 Task: Write a bio "Passionate organizer and productivity enthusiast. Making the most of Trello"s features to streamline workflows, track progress, and bring projects to new heights".
Action: Mouse moved to (1058, 77)
Screenshot: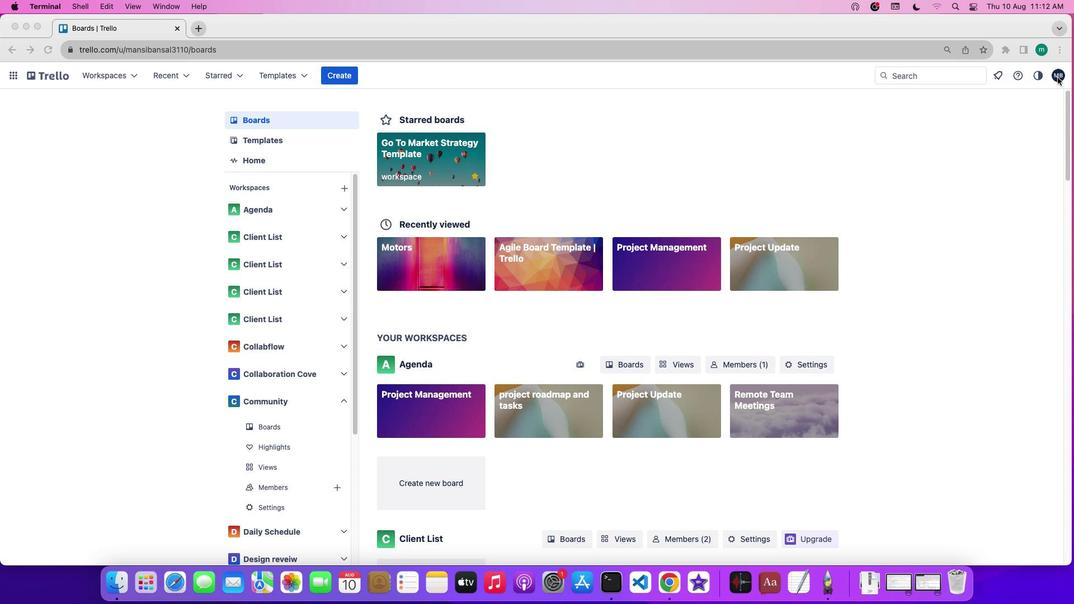
Action: Mouse pressed left at (1058, 77)
Screenshot: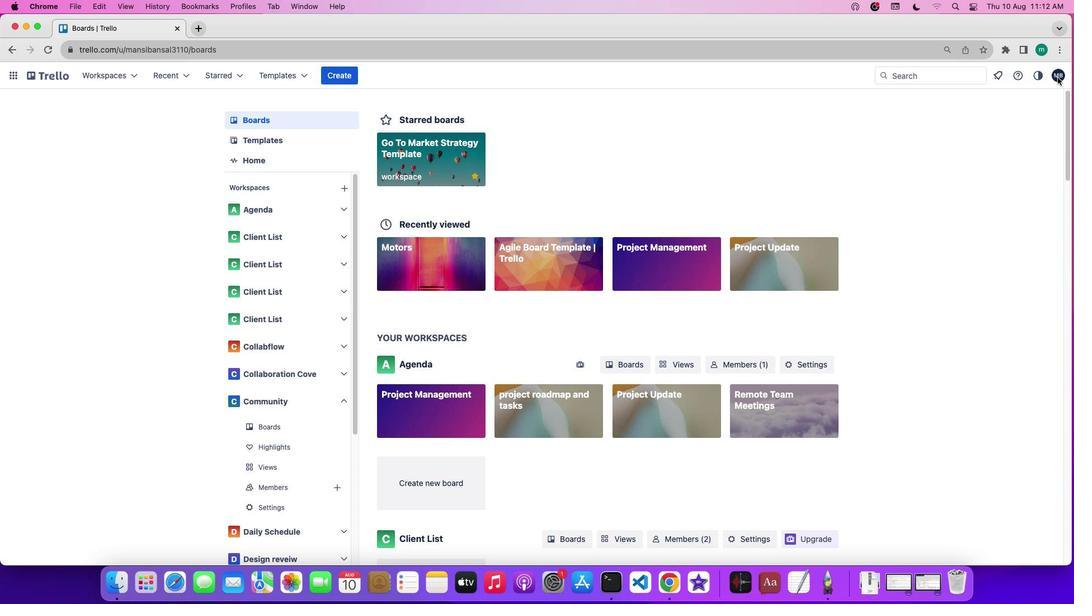 
Action: Mouse pressed left at (1058, 77)
Screenshot: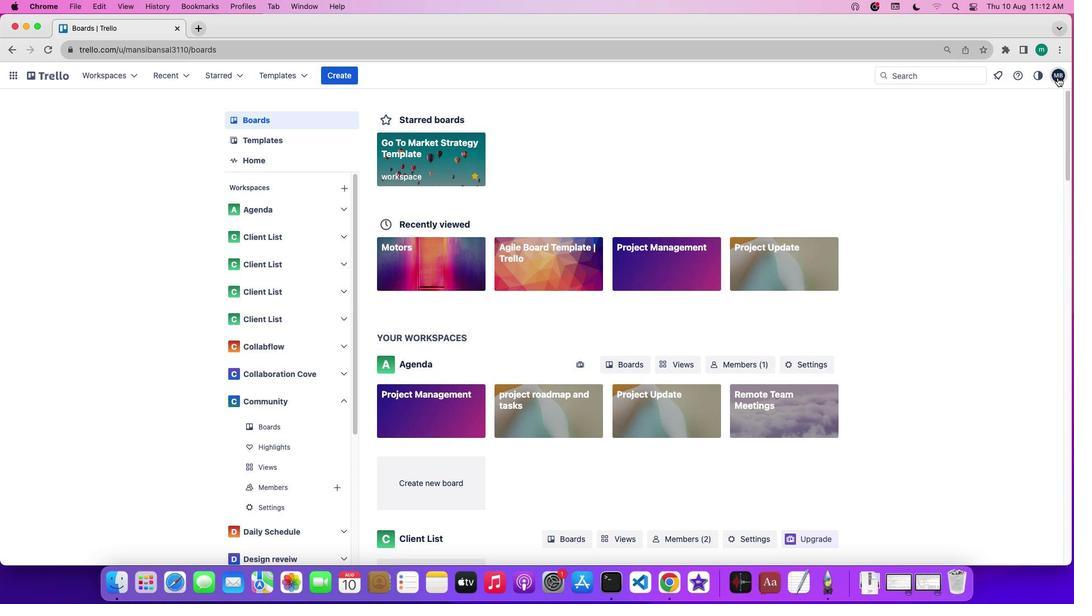 
Action: Mouse moved to (1007, 220)
Screenshot: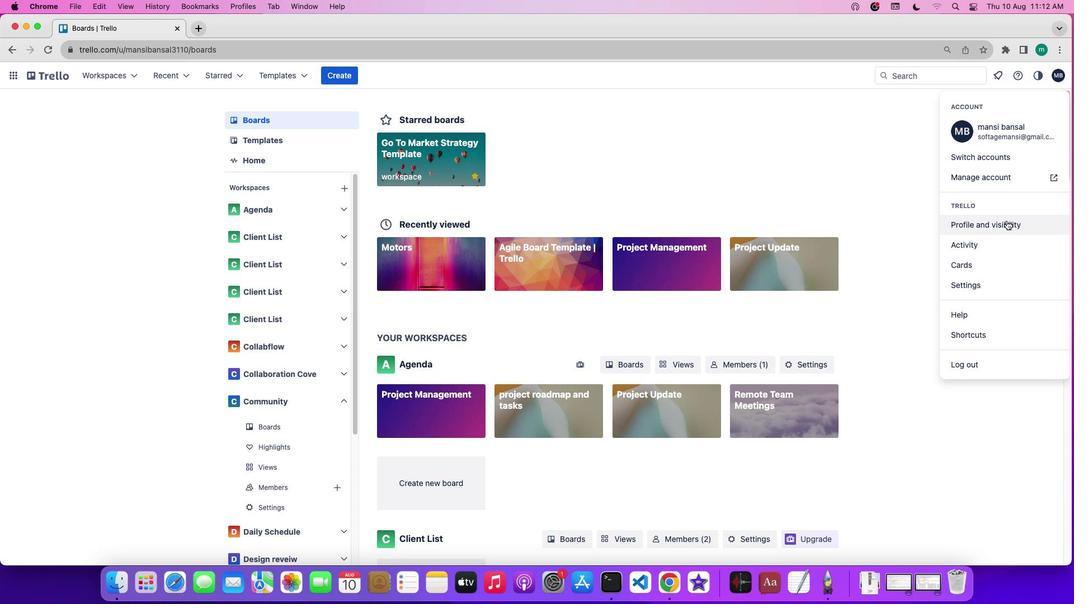 
Action: Mouse pressed left at (1007, 220)
Screenshot: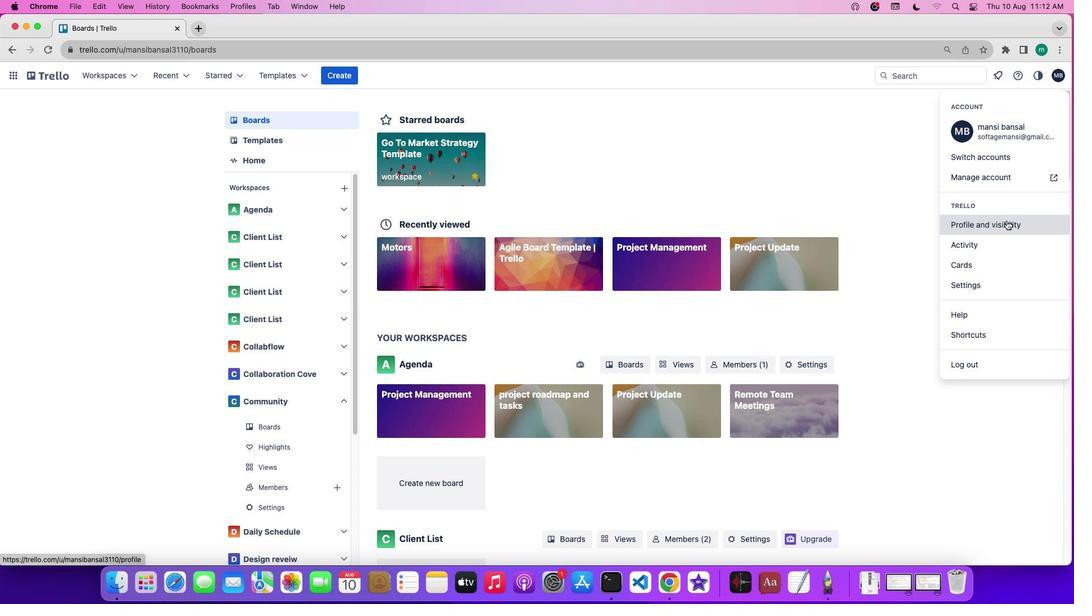 
Action: Mouse moved to (716, 323)
Screenshot: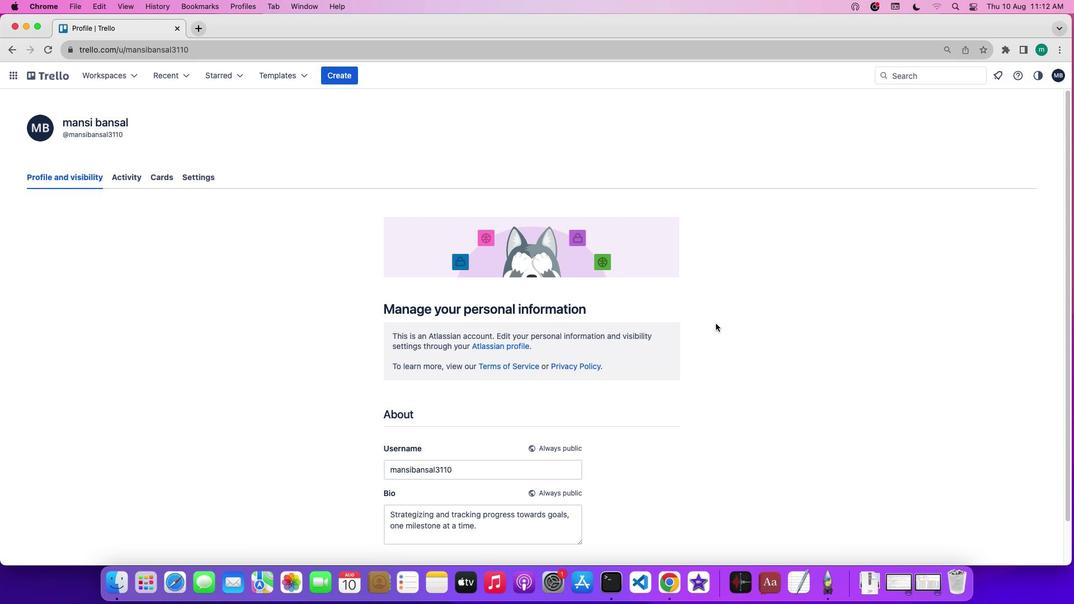 
Action: Mouse scrolled (716, 323) with delta (0, 0)
Screenshot: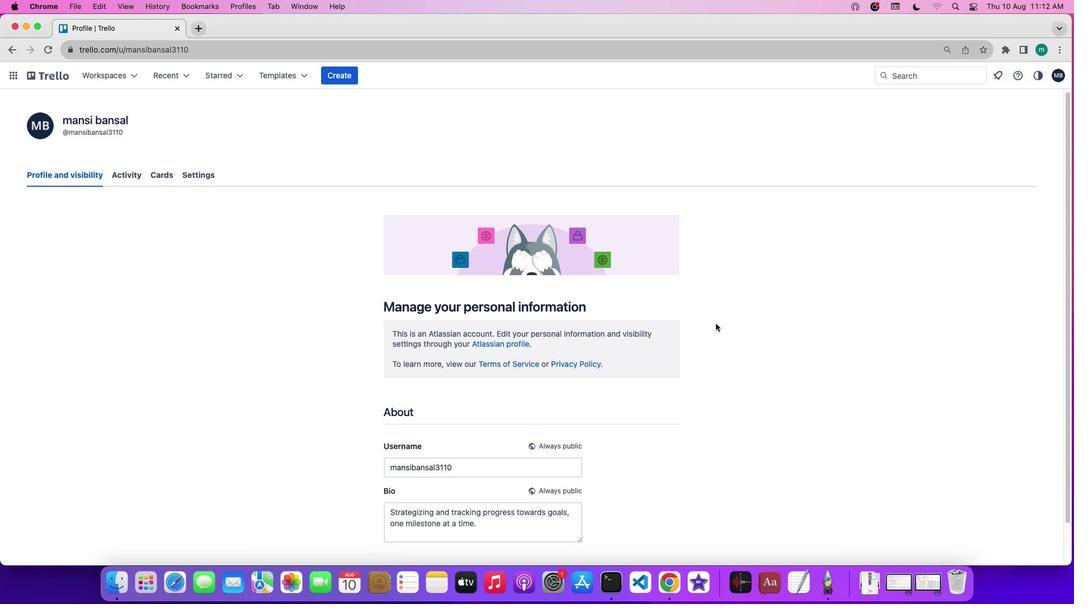 
Action: Mouse scrolled (716, 323) with delta (0, 0)
Screenshot: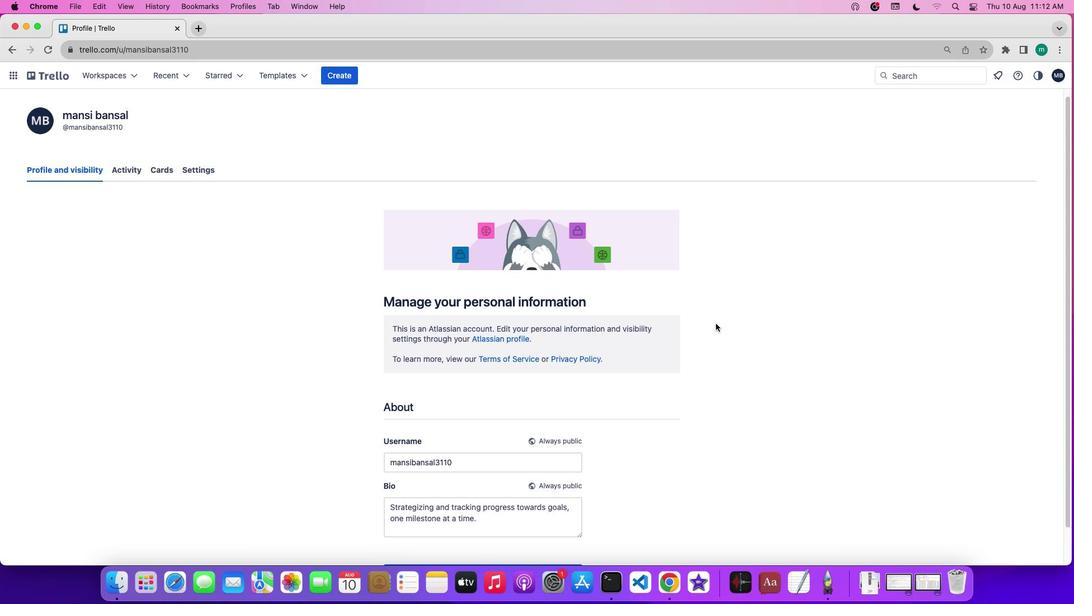 
Action: Mouse scrolled (716, 323) with delta (0, -1)
Screenshot: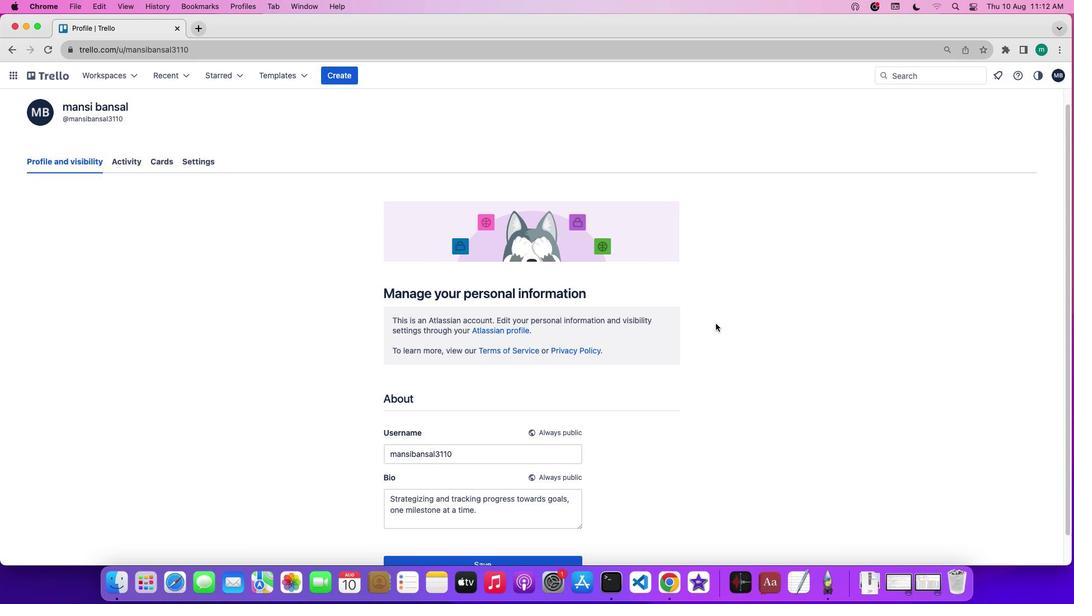 
Action: Mouse scrolled (716, 323) with delta (0, -1)
Screenshot: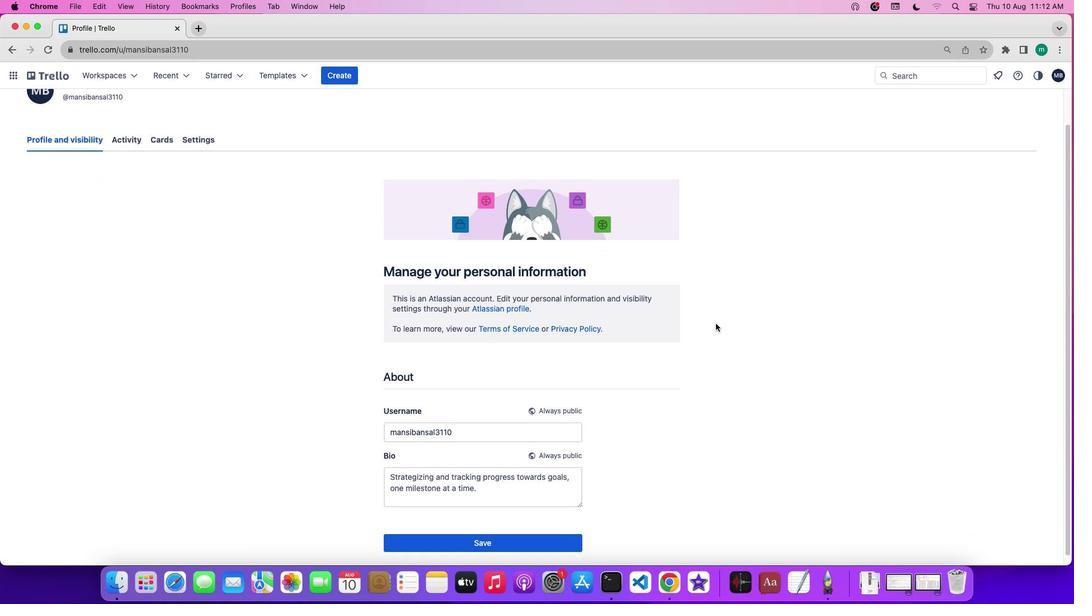
Action: Mouse moved to (476, 480)
Screenshot: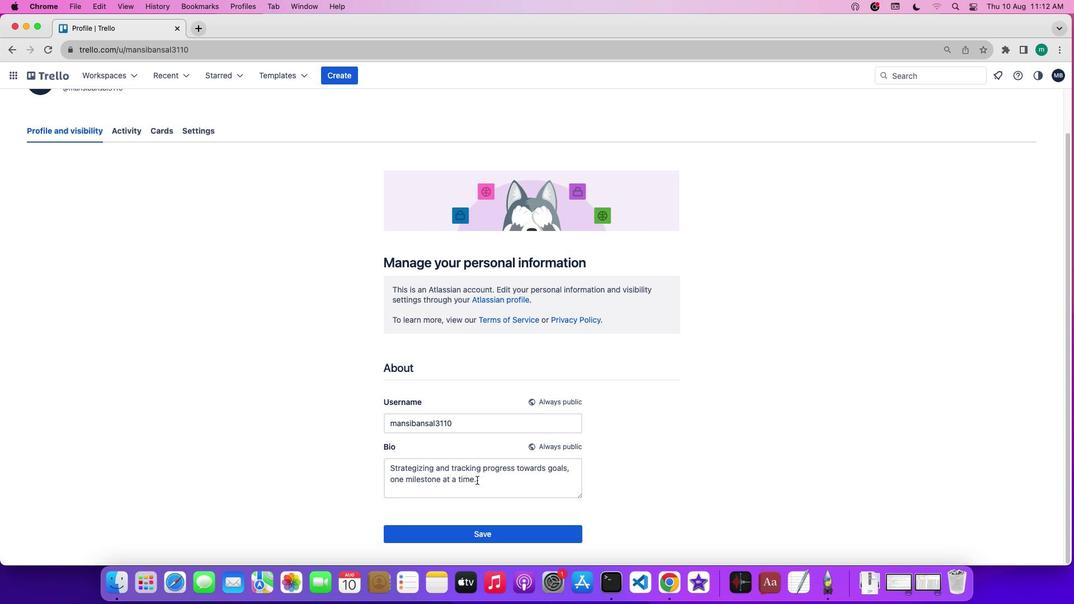 
Action: Mouse pressed left at (476, 480)
Screenshot: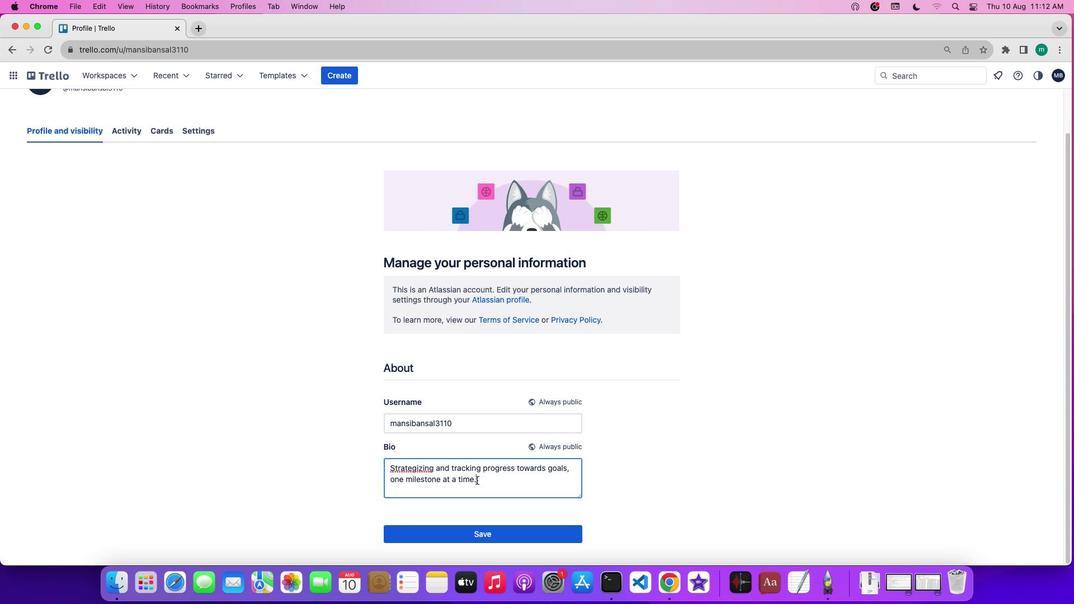 
Action: Mouse moved to (473, 480)
Screenshot: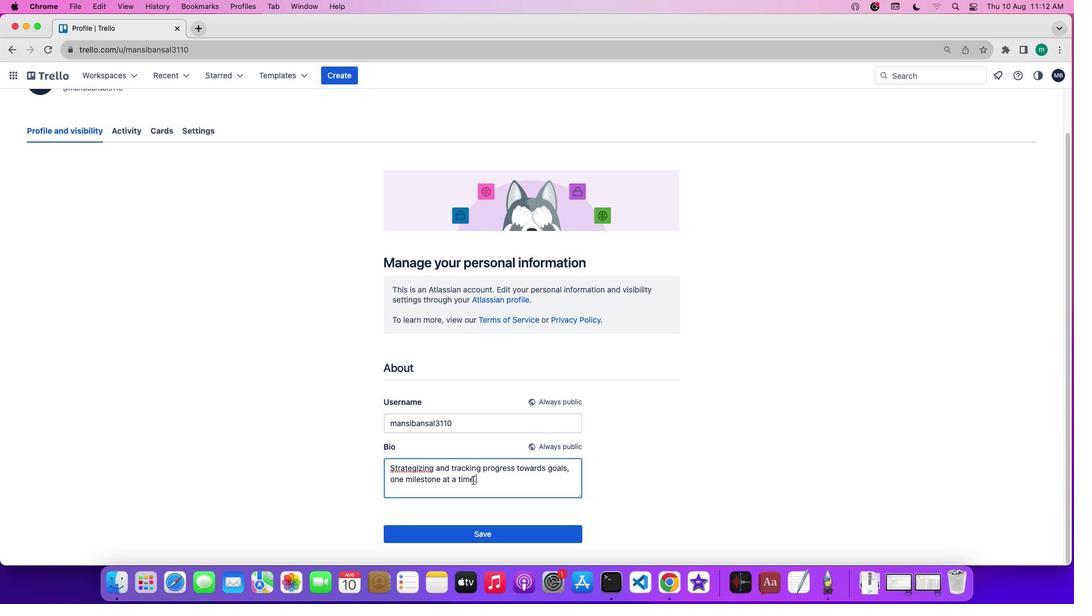 
Action: Key pressed Key.backspaceKey.backspaceKey.backspaceKey.backspaceKey.backspaceKey.backspaceKey.backspaceKey.backspaceKey.backspaceKey.backspaceKey.backspaceKey.backspaceKey.backspaceKey.backspaceKey.backspaceKey.backspaceKey.backspaceKey.backspaceKey.backspaceKey.backspaceKey.backspaceKey.backspaceKey.backspaceKey.backspaceKey.backspaceKey.backspaceKey.backspaceKey.backspaceKey.backspaceKey.backspaceKey.backspaceKey.backspaceKey.backspaceKey.backspaceKey.backspaceKey.backspaceKey.backspaceKey.backspaceKey.backspaceKey.backspaceKey.backspaceKey.backspaceKey.backspaceKey.backspaceKey.backspaceKey.backspaceKey.backspaceKey.backspaceKey.backspaceKey.backspaceKey.backspaceKey.backspaceKey.backspaceKey.backspaceKey.backspaceKey.backspaceKey.backspaceKey.backspaceKey.backspaceKey.backspaceKey.backspaceKey.backspaceKey.backspaceKey.backspaceKey.backspaceKey.backspaceKey.backspaceKey.backspaceKey.backspaceKey.backspaceKey.backspaceKey.backspaceKey.backspaceKey.backspaceKey.backspaceKey.backspaceKey.backspaceKey.backspaceKey.backspaceKey.backspaceKey.backspaceKey.backspaceKey.backspaceKey.backspaceKey.backspaceKey.backspaceKey.backspaceKey.backspaceKey.backspaceKey.backspaceKey.backspaceKey.shift'P''a''s''s''i''o''n''a''t''e'Key.space'o''r''g''a''n''i''z''e''r'Key.space'a''n''d'Key.space'p''r''o''d''u''c''t''i''v''i''t''y'Key.space'e''n''t''h''u''s''i''a''s''t''.'Key.spaceKey.shift'M''a''k''i''n''g'Key.space't''h''e'Key.space'm''o''s''t'Key.space'o''f'Key.spaceKey.shift'T''r''e''l''l''o'Key.shift_r'"''s'Key.space'f''e''a''t''u''r''e''s'Key.space't''o'Key.space's''t''r''e''a'','Key.backspace'm''l''i''n''e'Key.space'w''o''r''k''f''l''o''w''s'',''t''r''a''c''k'Key.space'p''r''o''g''r''e''s''s'',''a''n''d'Key.space'b''r''i''n''g'Key.space'p''r''o''j''e''c''t''s'Key.space't''o'Key.space'n''e''w'Key.space'h''e''i''g''h''t''s'
Screenshot: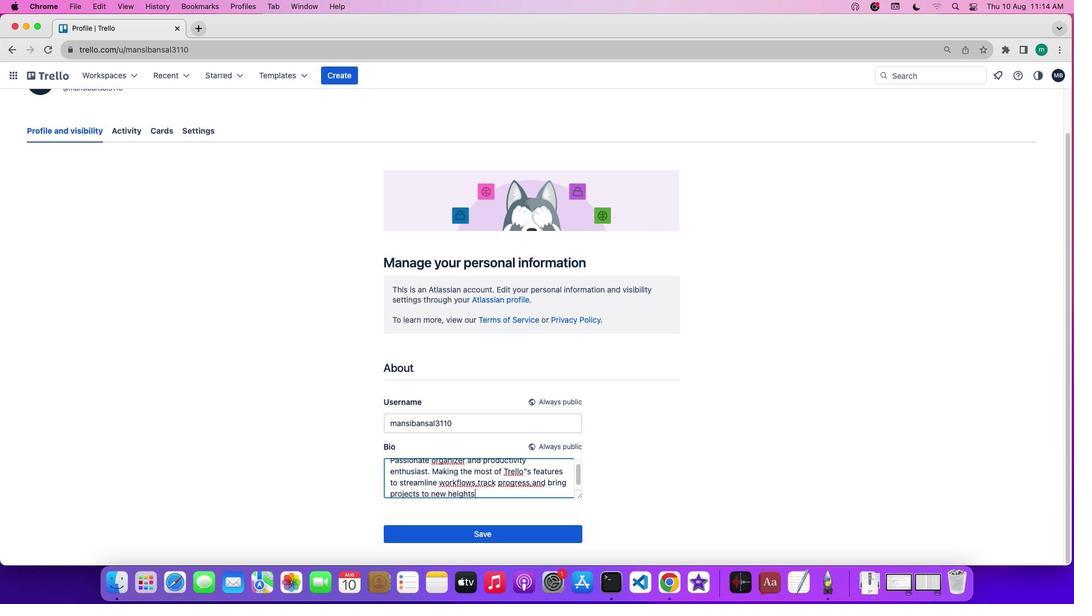 
Action: Mouse moved to (502, 504)
Screenshot: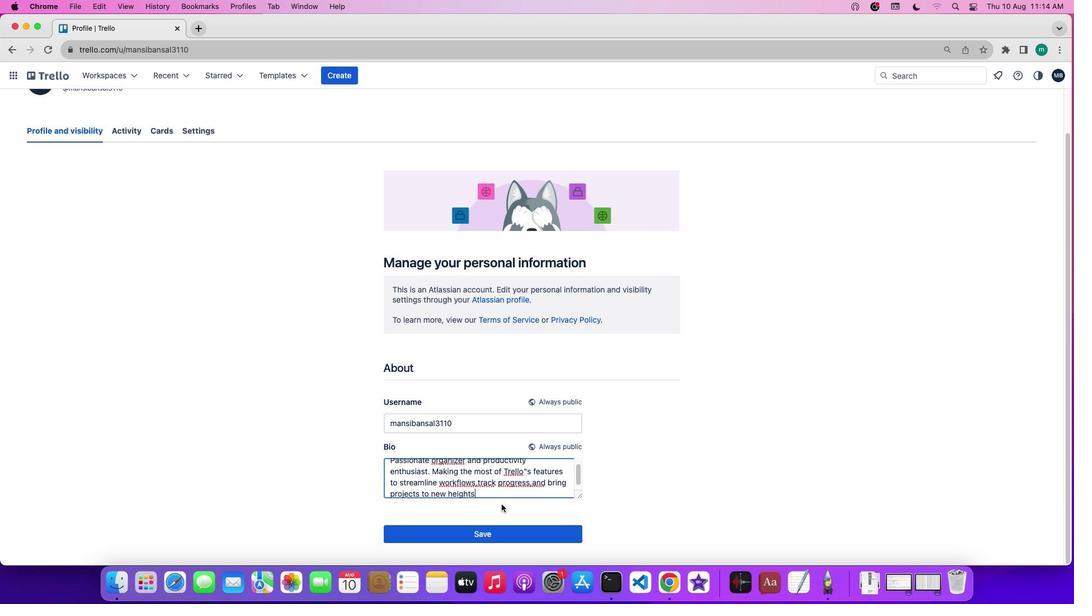 
Action: Mouse scrolled (502, 504) with delta (0, 0)
Screenshot: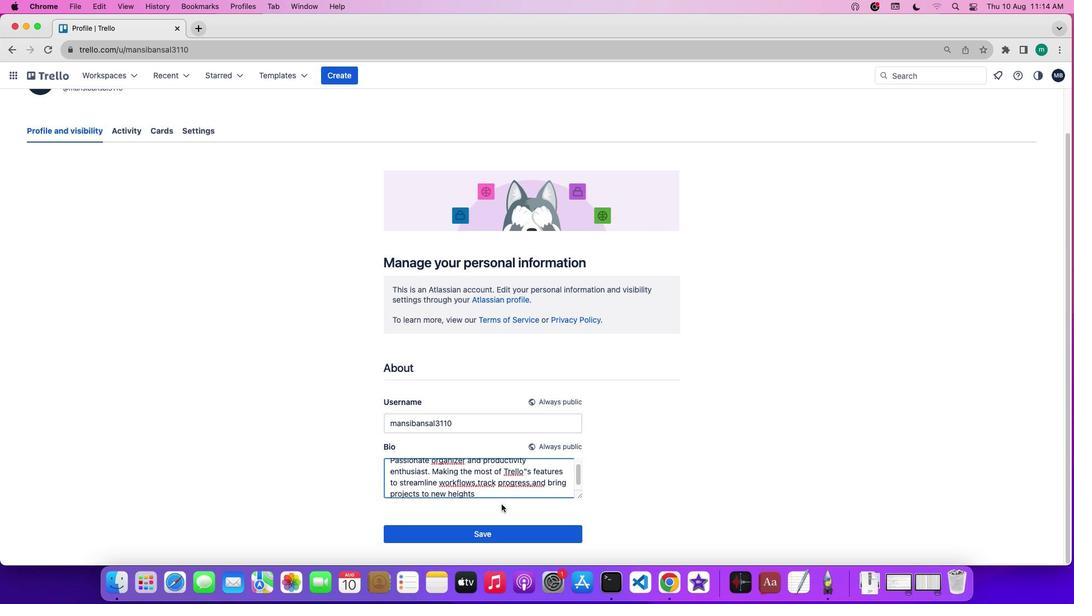
Action: Mouse scrolled (502, 504) with delta (0, 0)
Screenshot: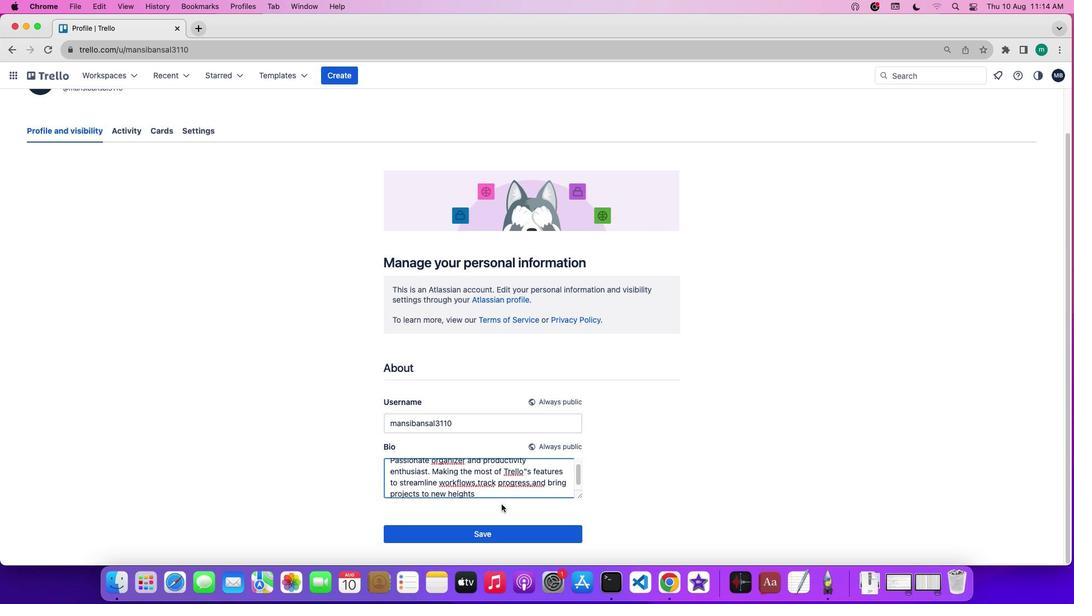 
Action: Mouse moved to (509, 530)
Screenshot: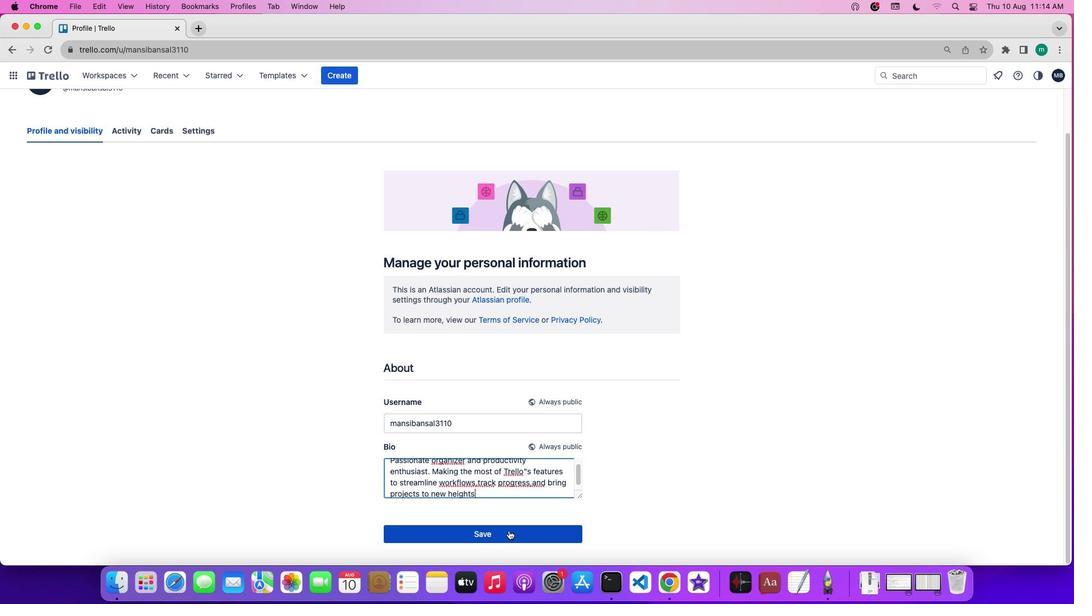 
Action: Mouse pressed left at (509, 530)
Screenshot: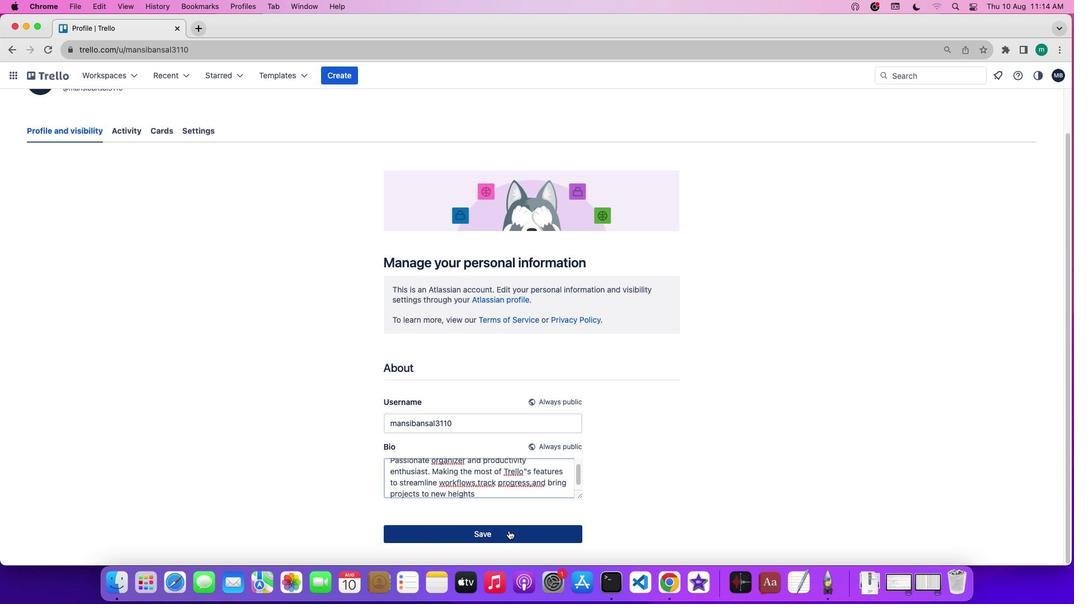 
